 Task: Open Card Card0000000187 in Board Board0000000047 in Workspace WS0000000016 in Trello. Add Member Carxxstreet791@gmail.com to Card Card0000000187 in Board Board0000000047 in Workspace WS0000000016 in Trello. Add Orange Label titled Label0000000187 to Card Card0000000187 in Board Board0000000047 in Workspace WS0000000016 in Trello. Add Checklist CL0000000187 to Card Card0000000187 in Board Board0000000047 in Workspace WS0000000016 in Trello. Add Dates with Start Date as Oct 01 2023 and Due Date as Oct 31 2023 to Card Card0000000187 in Board Board0000000047 in Workspace WS0000000016 in Trello
Action: Mouse moved to (553, 80)
Screenshot: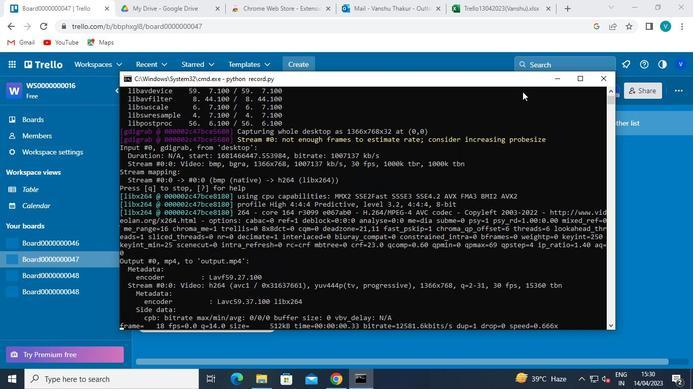 
Action: Mouse pressed left at (553, 80)
Screenshot: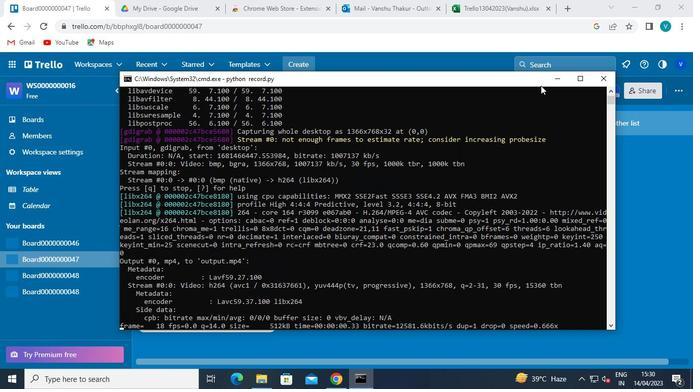 
Action: Mouse moved to (208, 271)
Screenshot: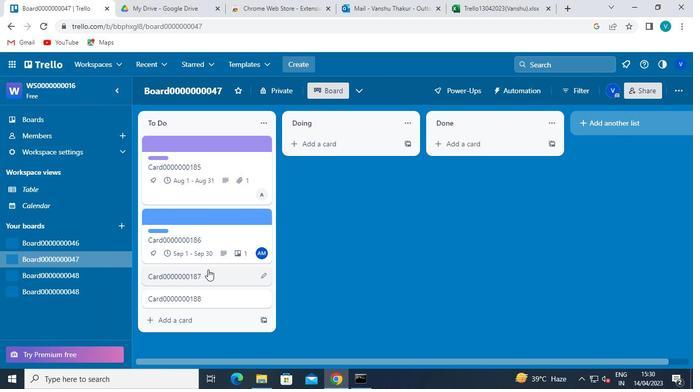 
Action: Mouse pressed left at (208, 271)
Screenshot: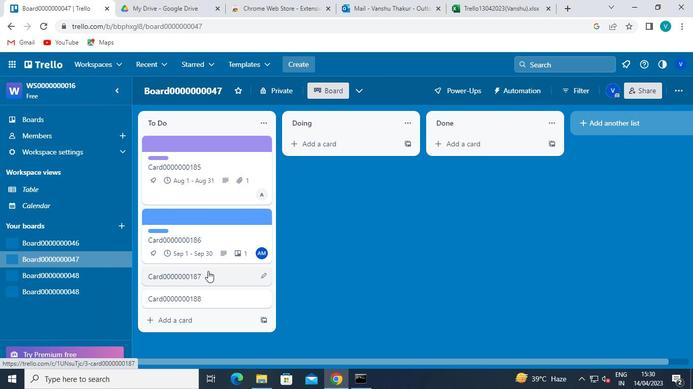 
Action: Mouse moved to (468, 148)
Screenshot: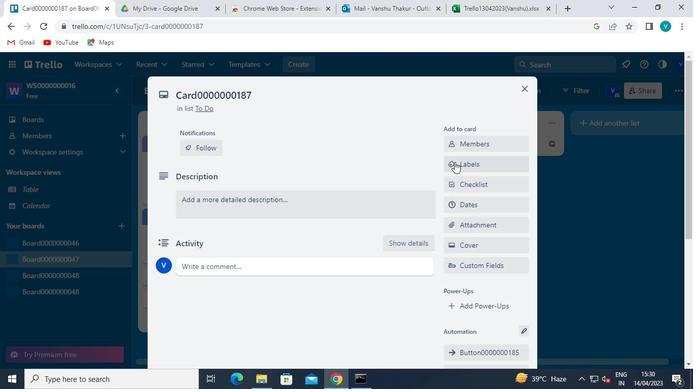 
Action: Mouse pressed left at (468, 148)
Screenshot: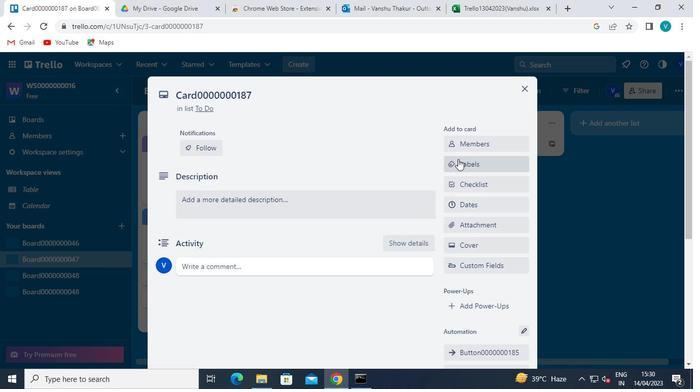 
Action: Mouse moved to (464, 194)
Screenshot: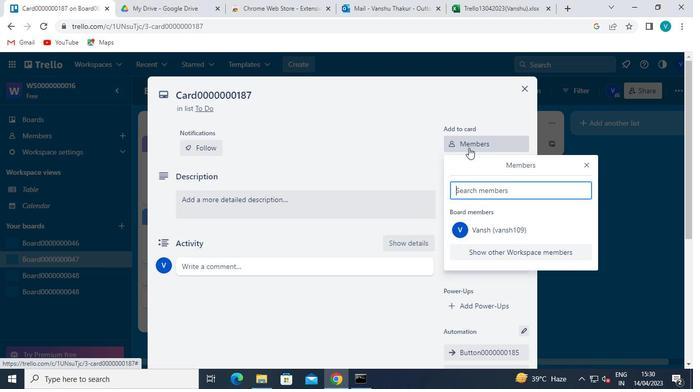
Action: Mouse pressed left at (464, 194)
Screenshot: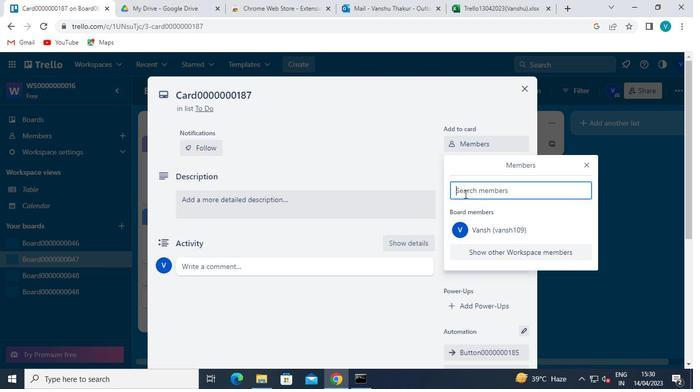 
Action: Mouse moved to (470, 191)
Screenshot: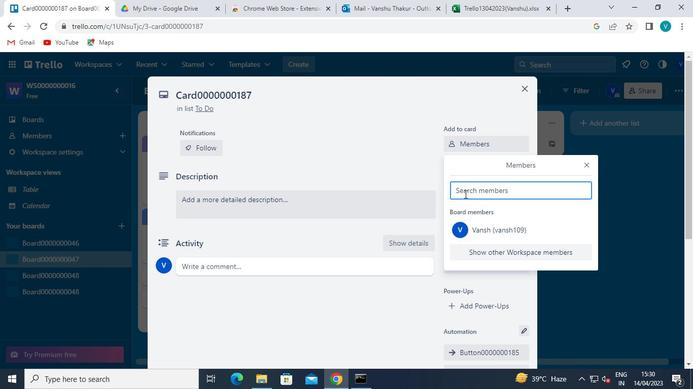
Action: Keyboard Key.shift
Screenshot: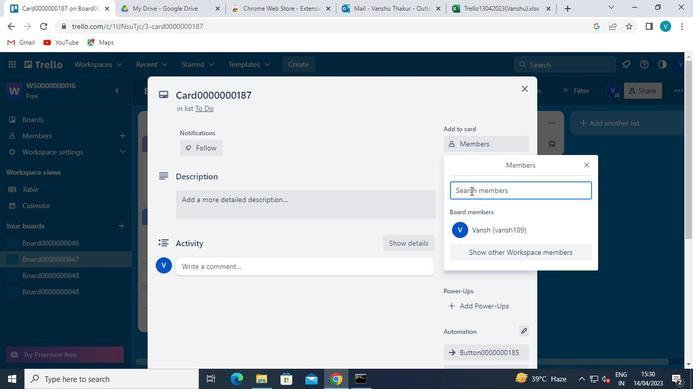 
Action: Keyboard C
Screenshot: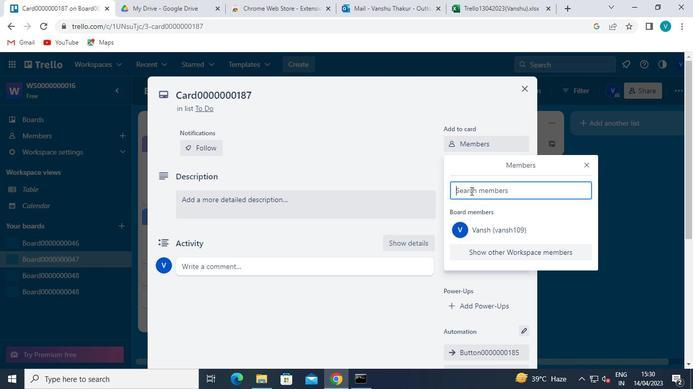 
Action: Keyboard a
Screenshot: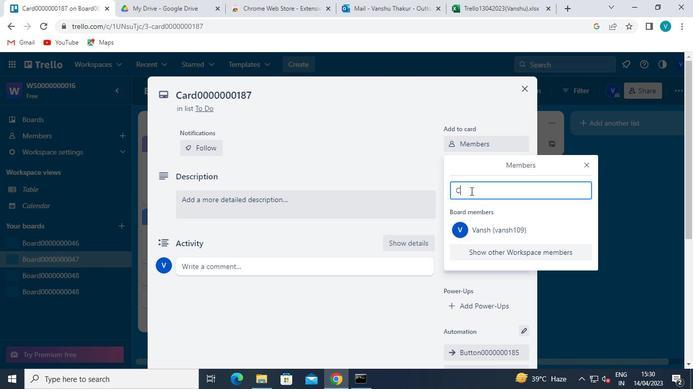 
Action: Keyboard r
Screenshot: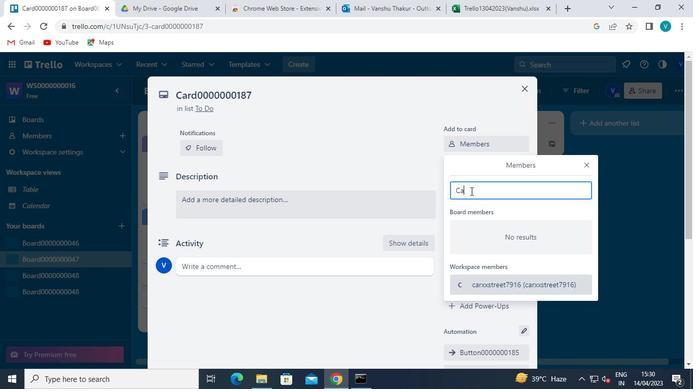 
Action: Keyboard x
Screenshot: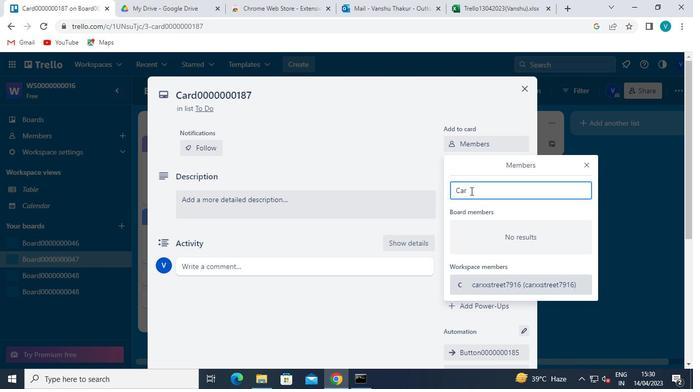 
Action: Keyboard x
Screenshot: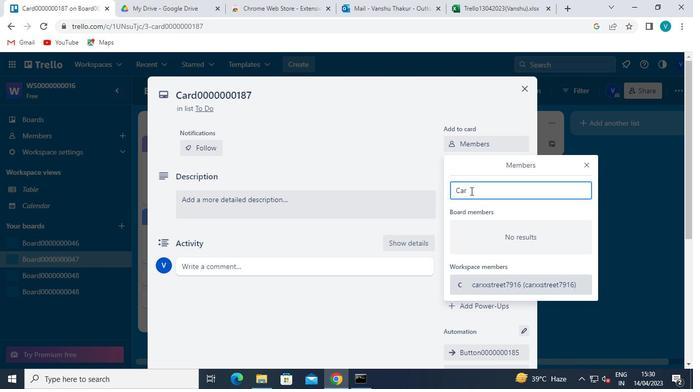 
Action: Keyboard s
Screenshot: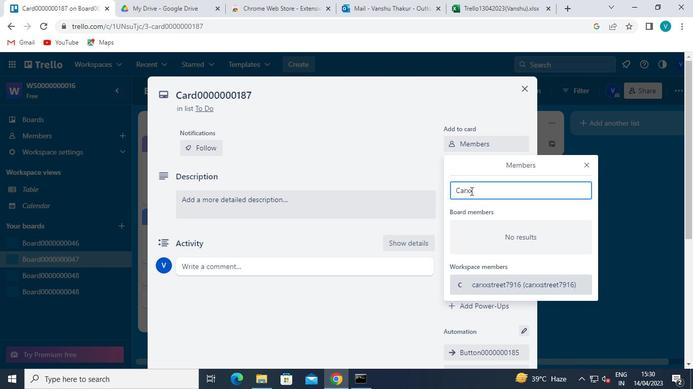 
Action: Keyboard t
Screenshot: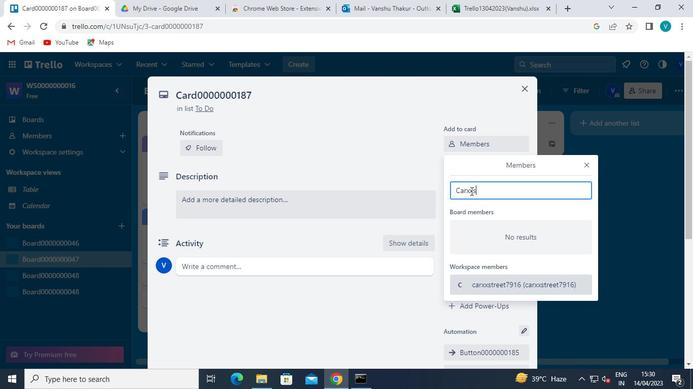 
Action: Keyboard r
Screenshot: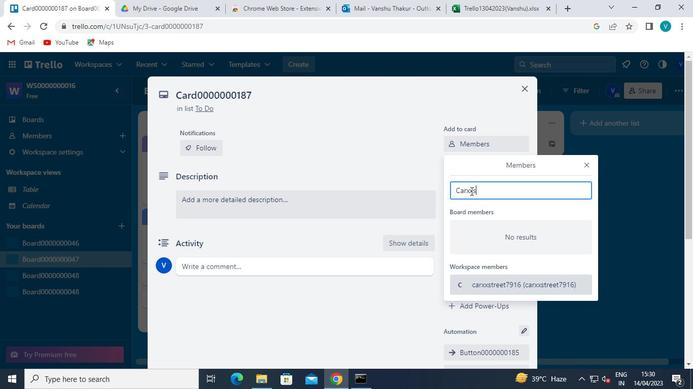 
Action: Keyboard e
Screenshot: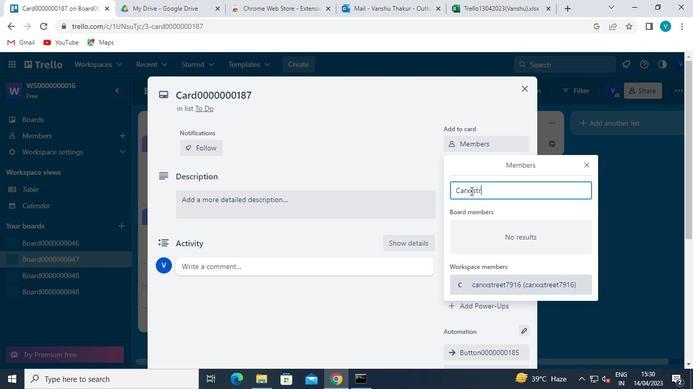 
Action: Keyboard e
Screenshot: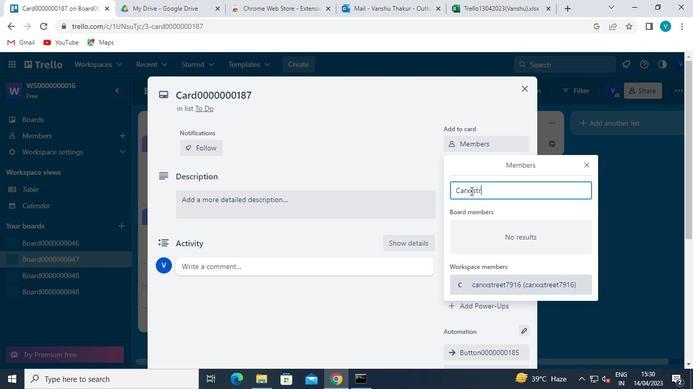 
Action: Keyboard t
Screenshot: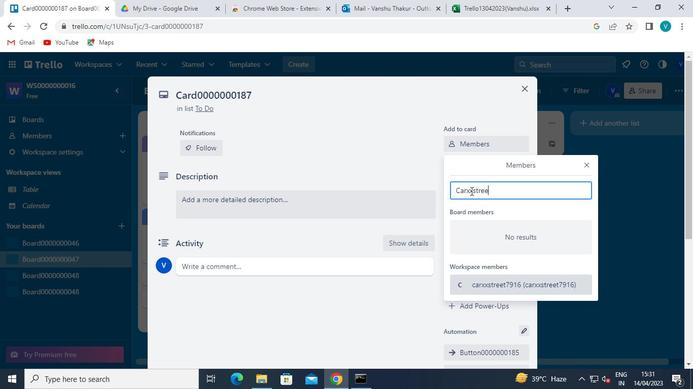 
Action: Keyboard <103>
Screenshot: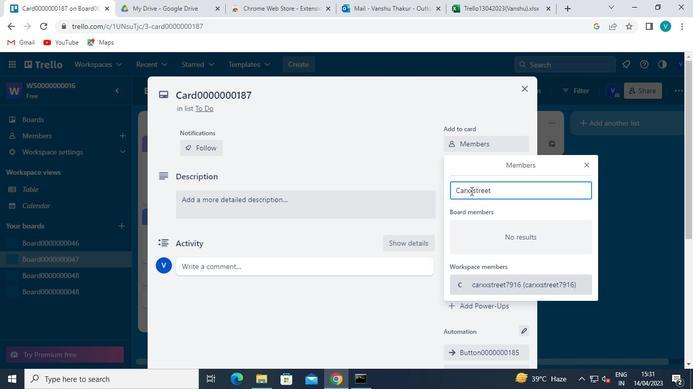 
Action: Keyboard <105>
Screenshot: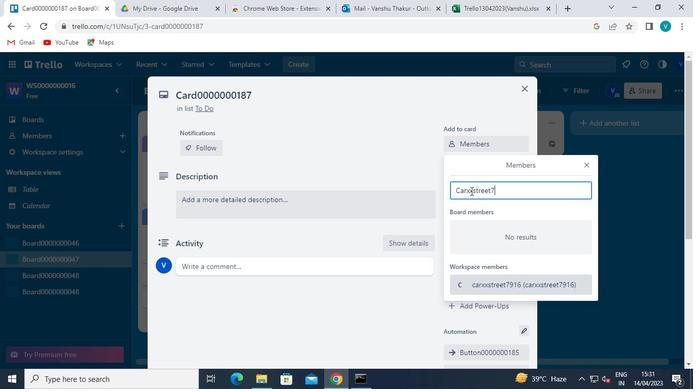 
Action: Keyboard <97>
Screenshot: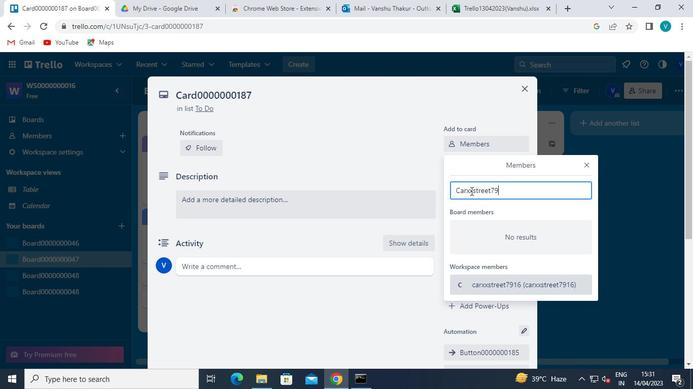 
Action: Keyboard <102>
Screenshot: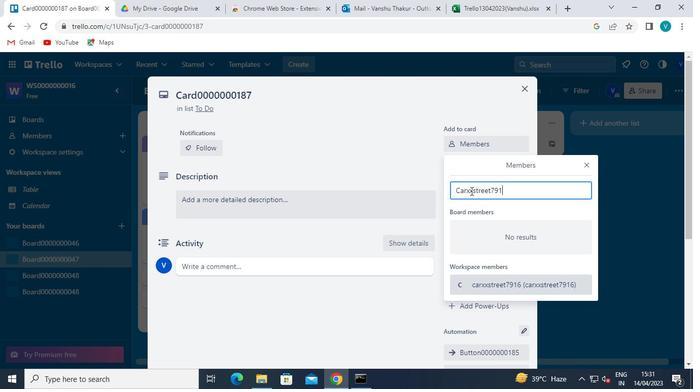 
Action: Keyboard Key.shift
Screenshot: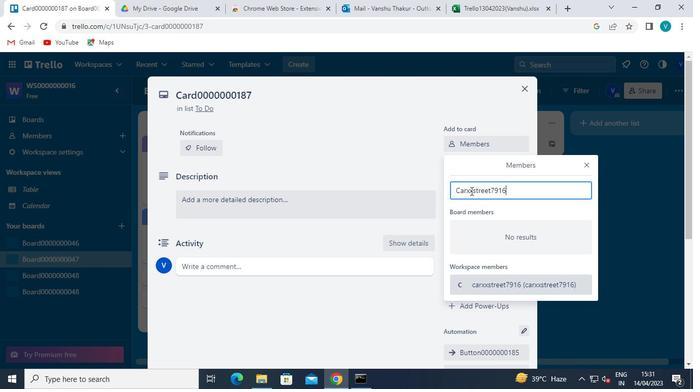 
Action: Keyboard @
Screenshot: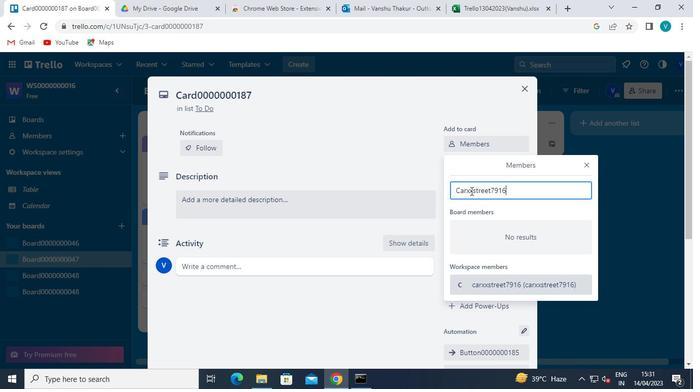 
Action: Keyboard g
Screenshot: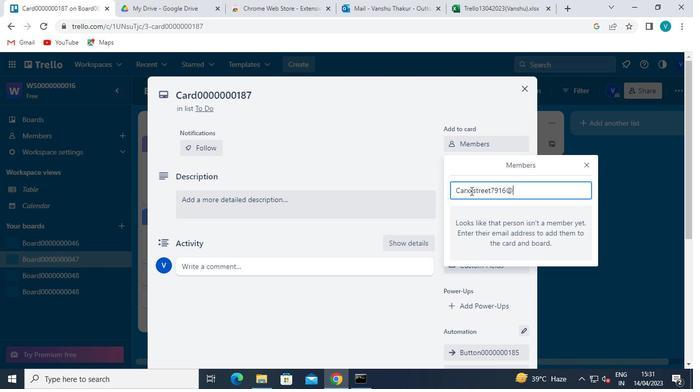 
Action: Keyboard m
Screenshot: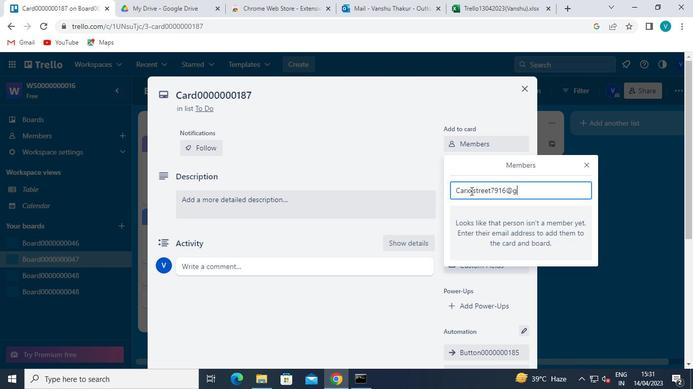 
Action: Keyboard a
Screenshot: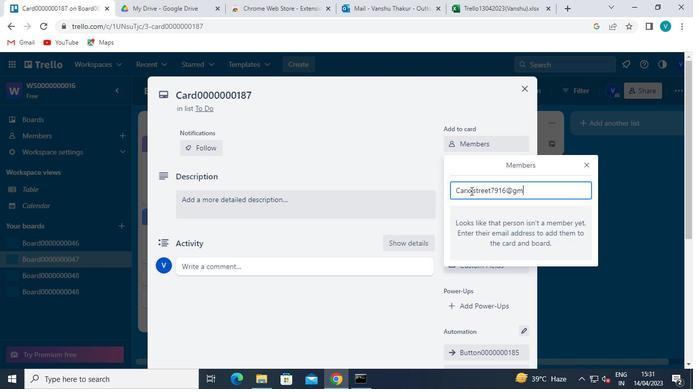
Action: Keyboard i
Screenshot: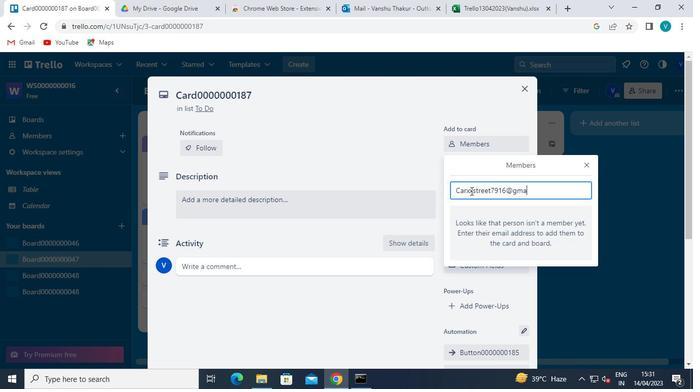 
Action: Keyboard l
Screenshot: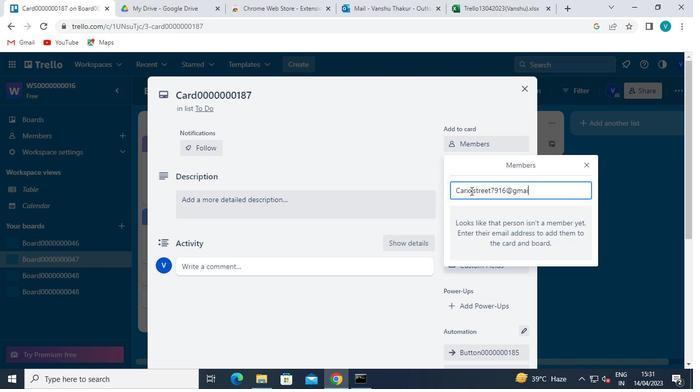 
Action: Keyboard <110>
Screenshot: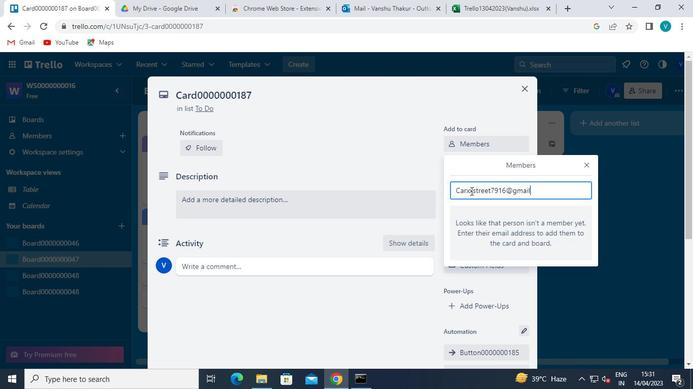 
Action: Keyboard c
Screenshot: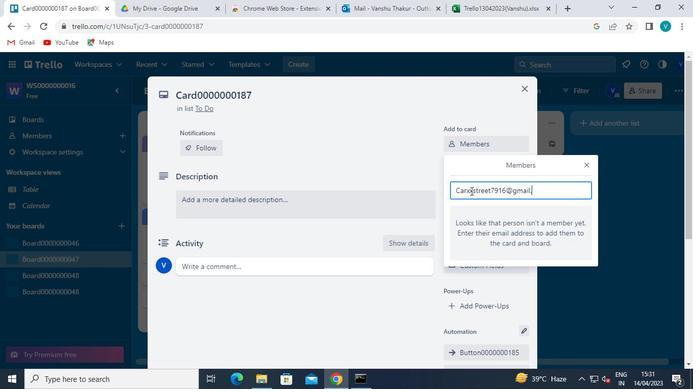 
Action: Keyboard o
Screenshot: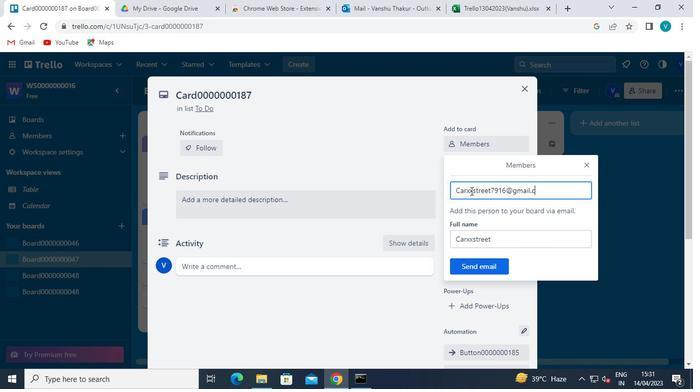 
Action: Keyboard m
Screenshot: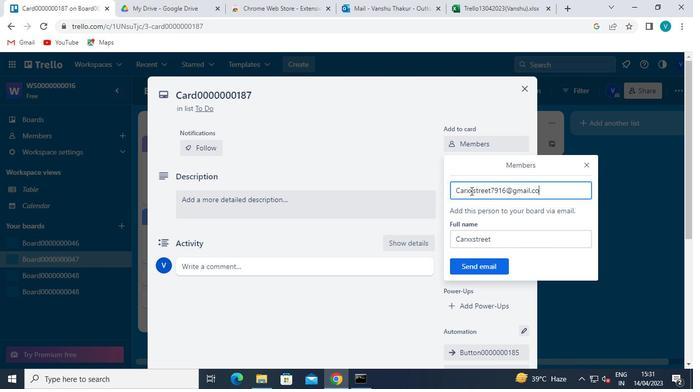 
Action: Mouse moved to (477, 264)
Screenshot: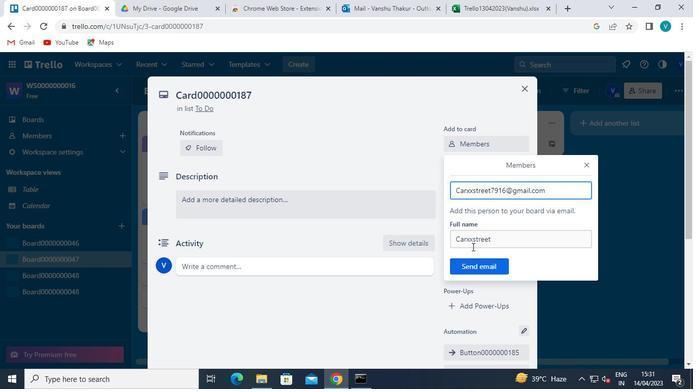 
Action: Mouse pressed left at (477, 264)
Screenshot: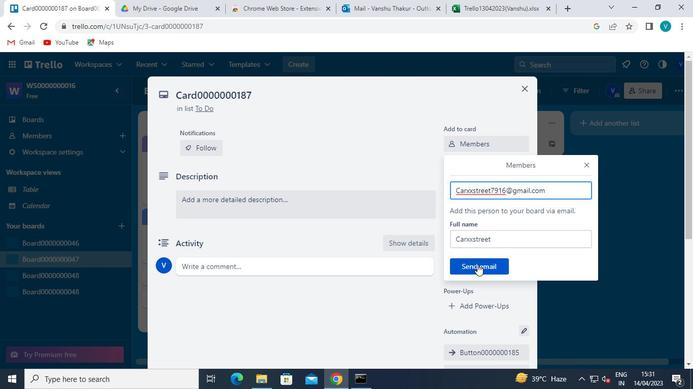 
Action: Mouse moved to (479, 165)
Screenshot: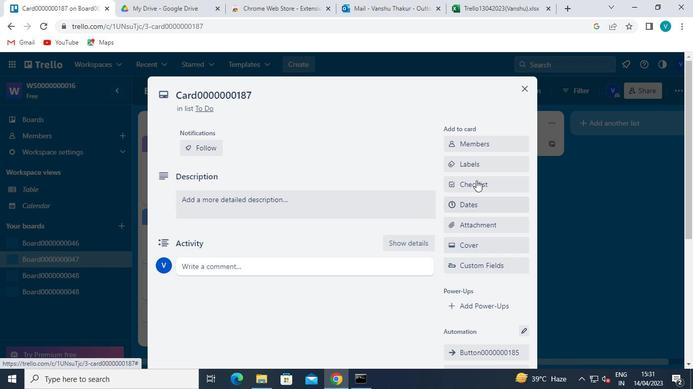 
Action: Mouse pressed left at (479, 165)
Screenshot: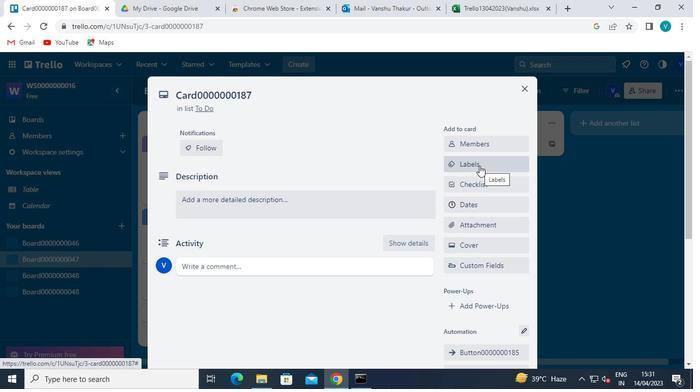 
Action: Mouse moved to (512, 302)
Screenshot: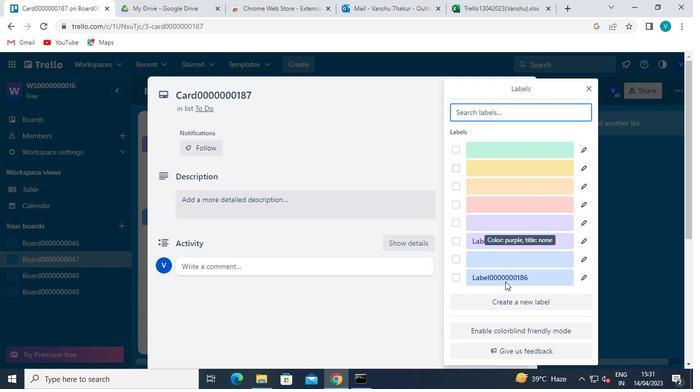 
Action: Mouse pressed left at (512, 302)
Screenshot: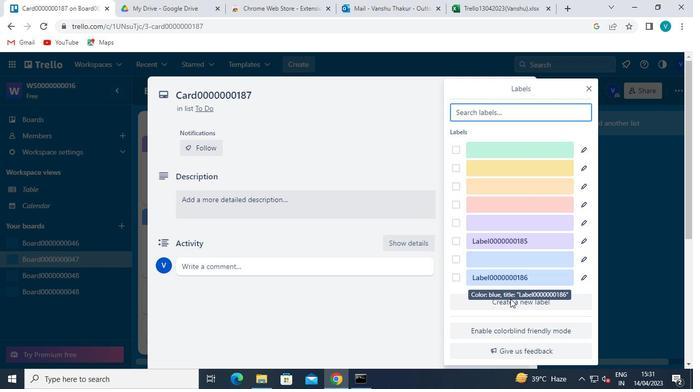 
Action: Mouse moved to (514, 235)
Screenshot: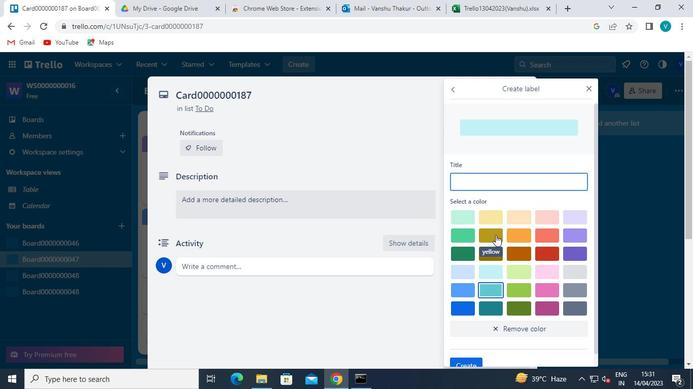 
Action: Mouse pressed left at (514, 235)
Screenshot: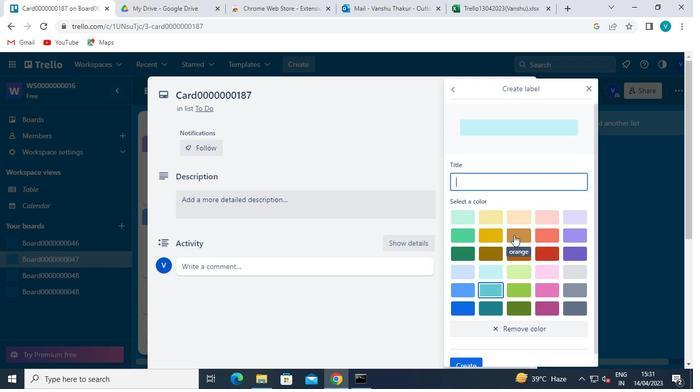 
Action: Mouse moved to (488, 185)
Screenshot: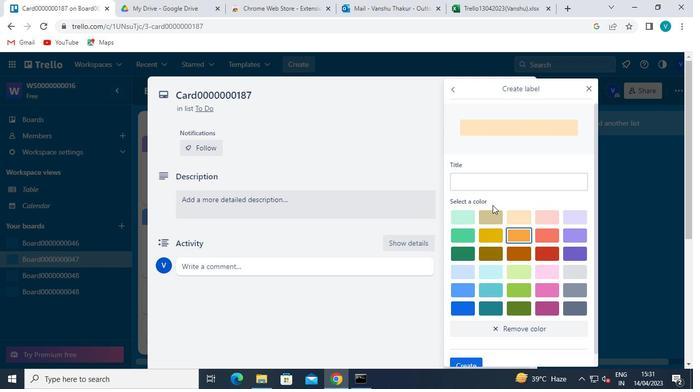 
Action: Mouse pressed left at (488, 185)
Screenshot: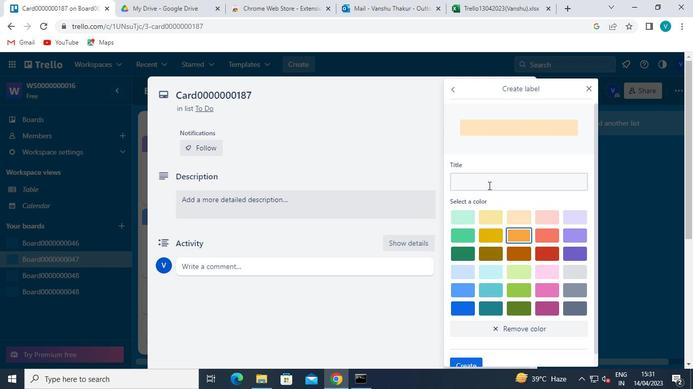 
Action: Mouse moved to (474, 177)
Screenshot: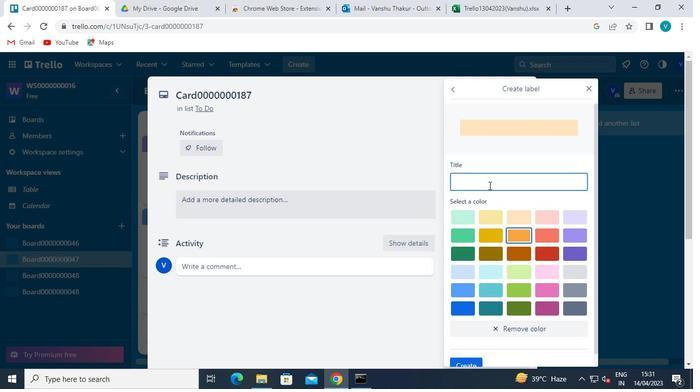 
Action: Keyboard Key.shift
Screenshot: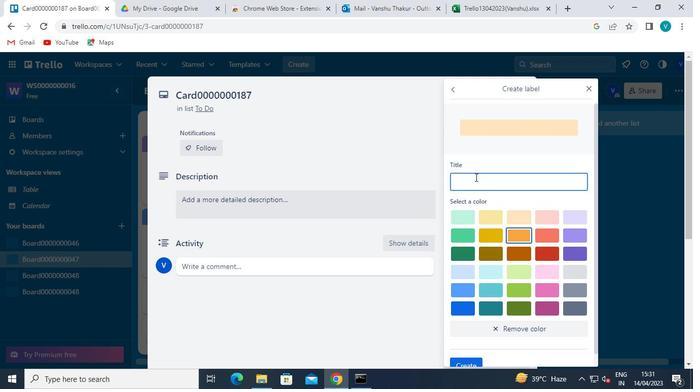 
Action: Keyboard L
Screenshot: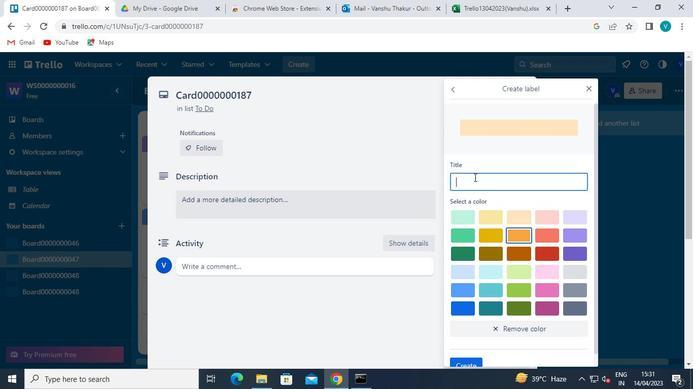 
Action: Keyboard a
Screenshot: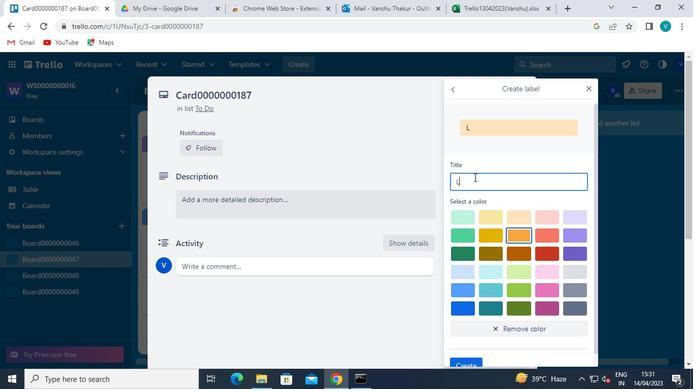 
Action: Keyboard b
Screenshot: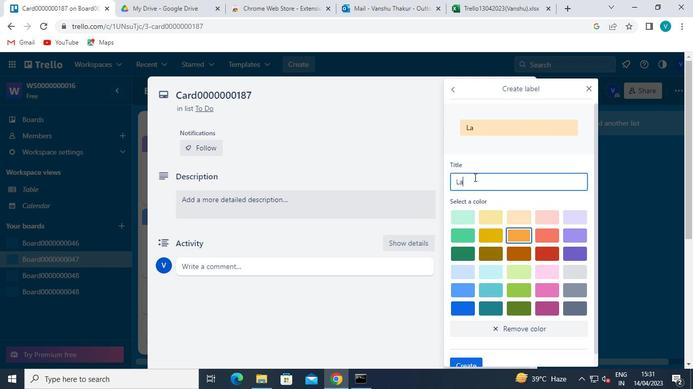 
Action: Keyboard e
Screenshot: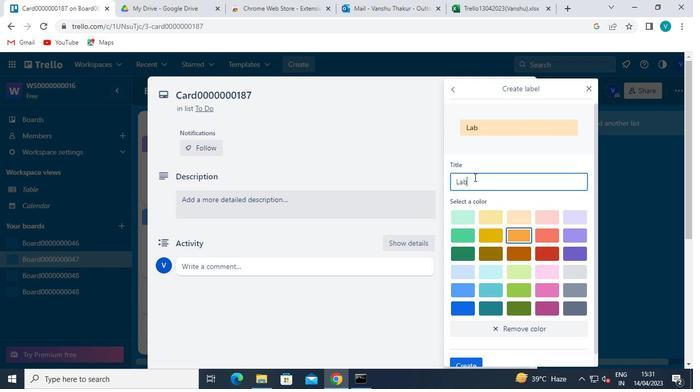 
Action: Keyboard l
Screenshot: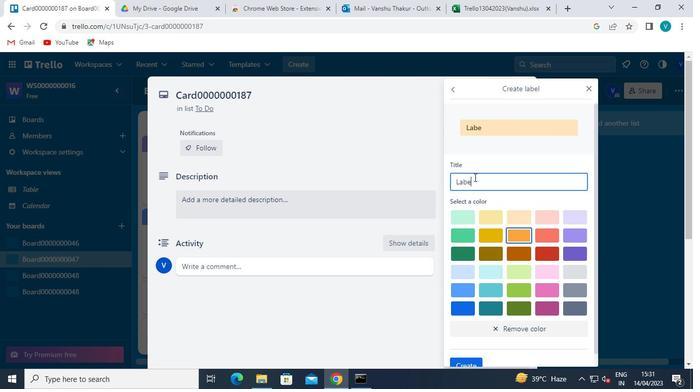 
Action: Mouse moved to (474, 177)
Screenshot: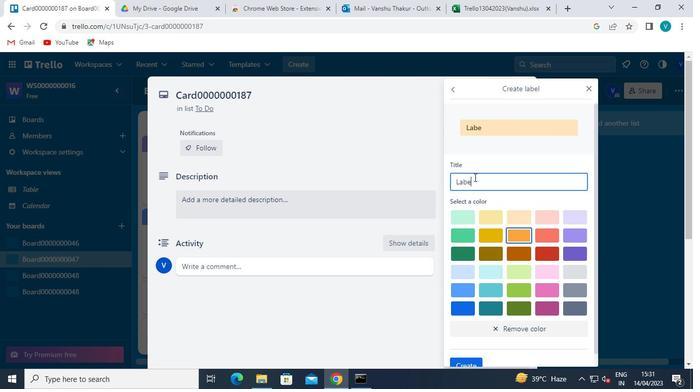 
Action: Keyboard <96>
Screenshot: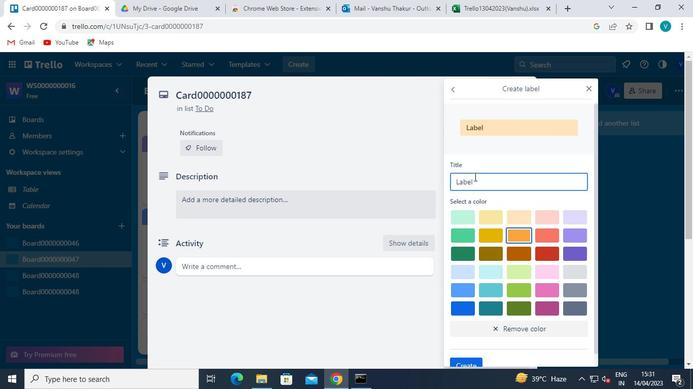 
Action: Keyboard <96>
Screenshot: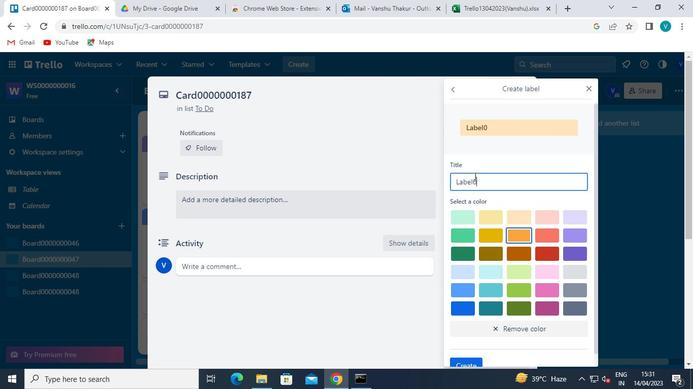 
Action: Keyboard <96>
Screenshot: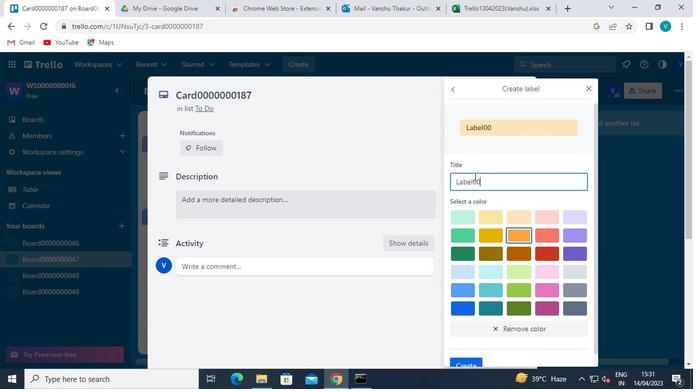 
Action: Keyboard <96>
Screenshot: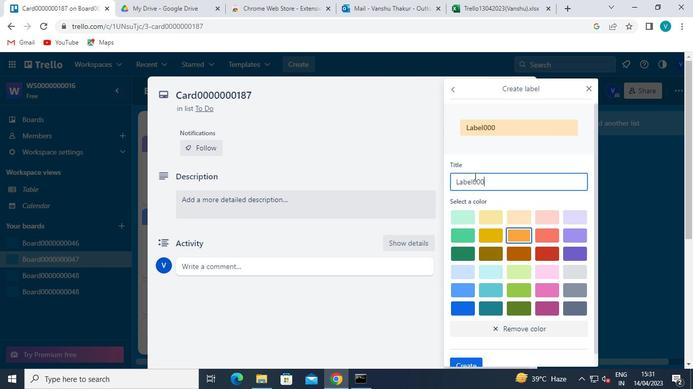 
Action: Keyboard <96>
Screenshot: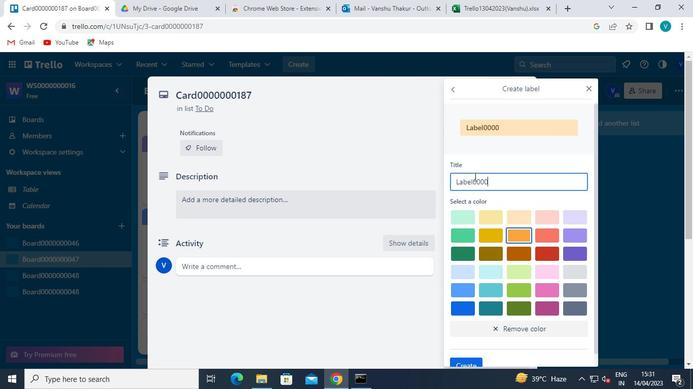
Action: Keyboard <96>
Screenshot: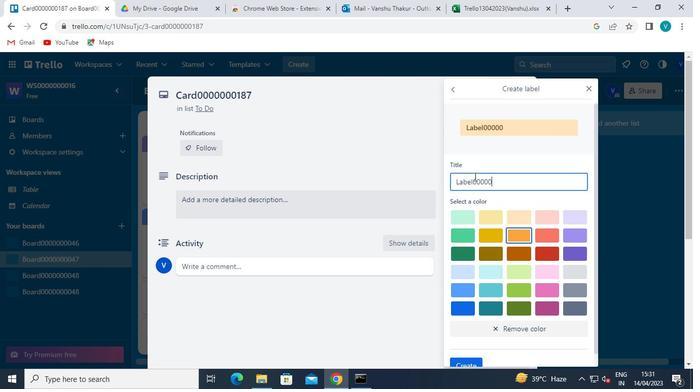 
Action: Keyboard <96>
Screenshot: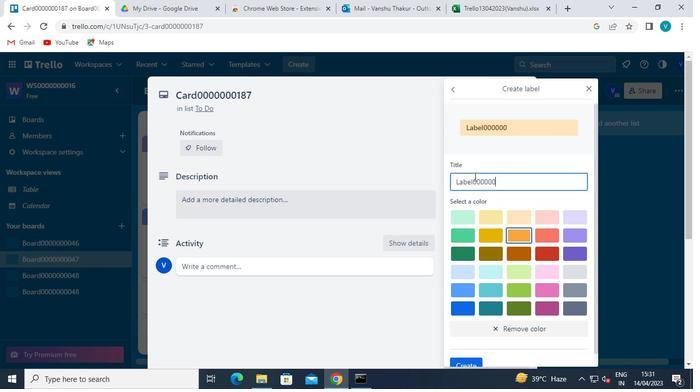 
Action: Keyboard <97>
Screenshot: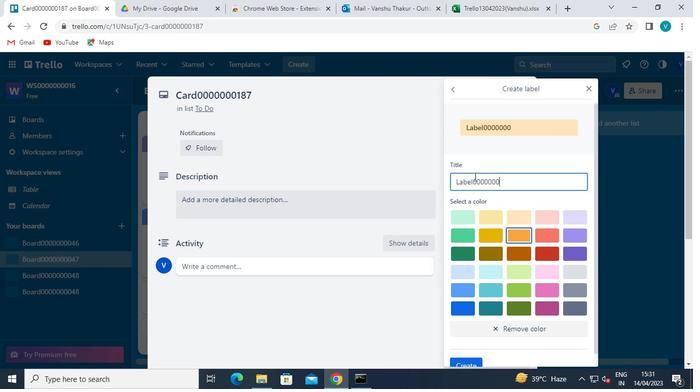 
Action: Keyboard <104>
Screenshot: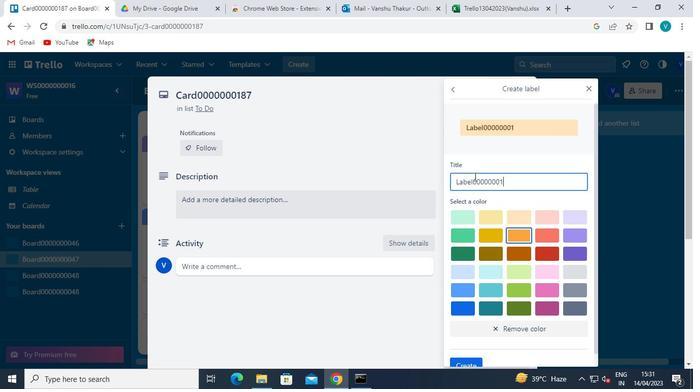 
Action: Keyboard <103>
Screenshot: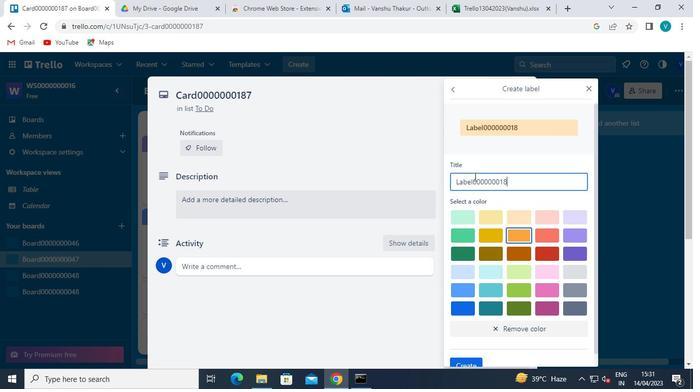 
Action: Mouse moved to (466, 351)
Screenshot: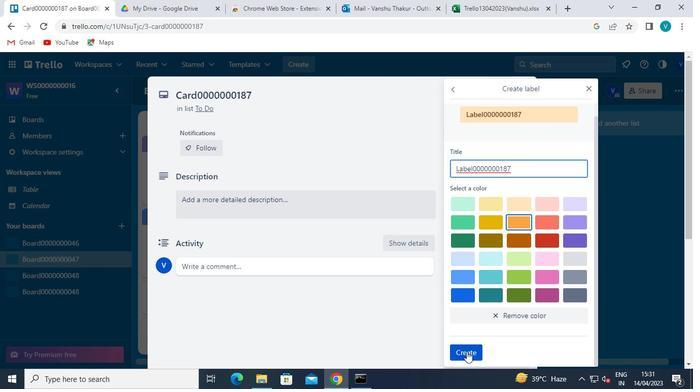 
Action: Mouse pressed left at (466, 351)
Screenshot: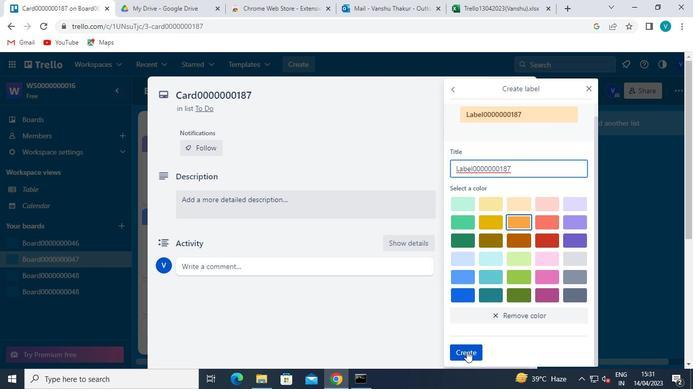
Action: Mouse moved to (589, 85)
Screenshot: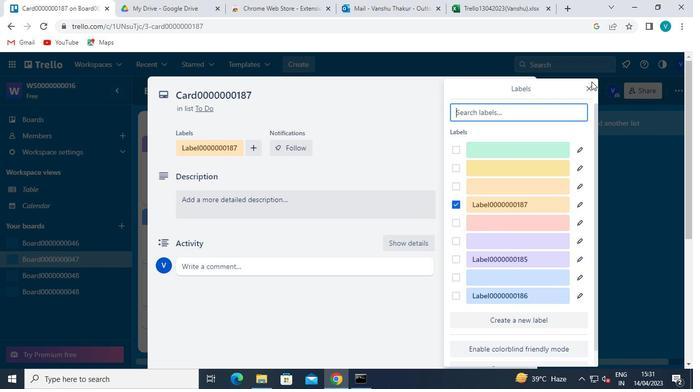
Action: Mouse pressed left at (589, 85)
Screenshot: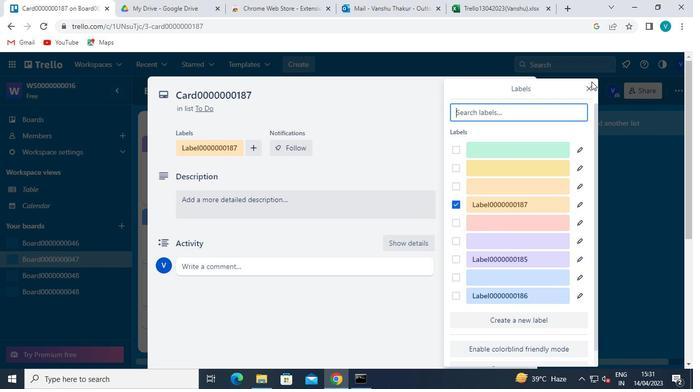 
Action: Mouse moved to (480, 183)
Screenshot: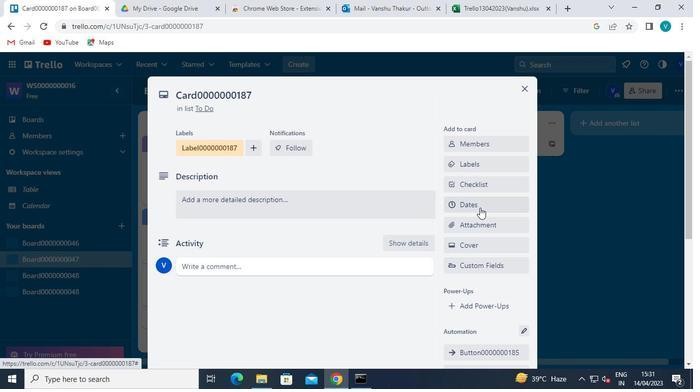 
Action: Mouse pressed left at (480, 183)
Screenshot: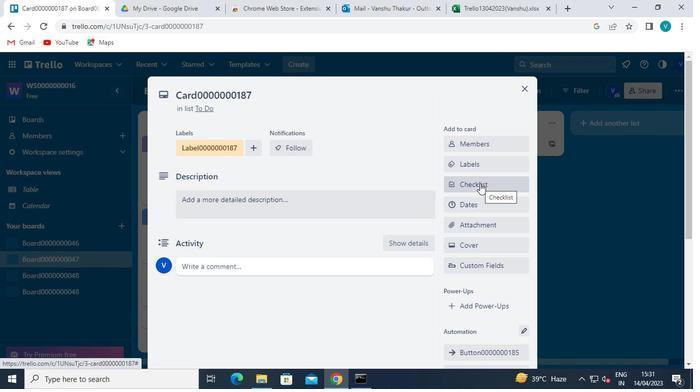 
Action: Mouse moved to (489, 238)
Screenshot: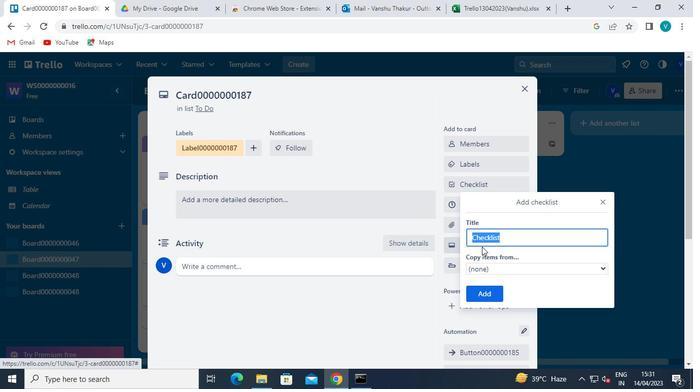 
Action: Keyboard Key.shift
Screenshot: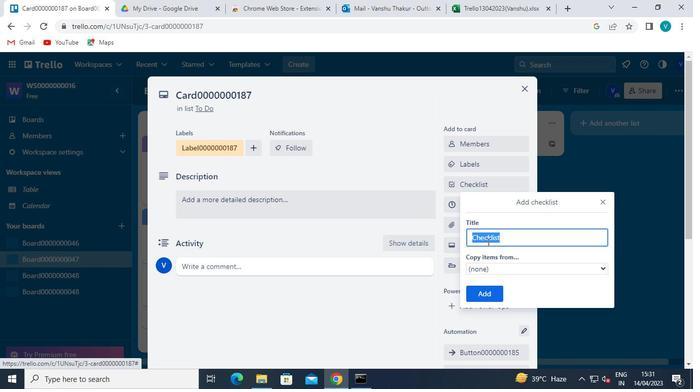 
Action: Keyboard C
Screenshot: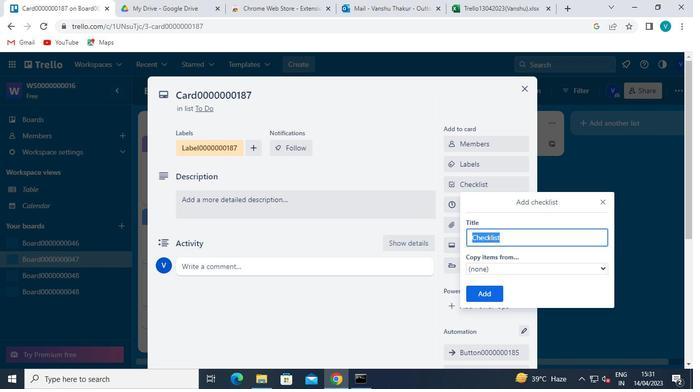 
Action: Keyboard L
Screenshot: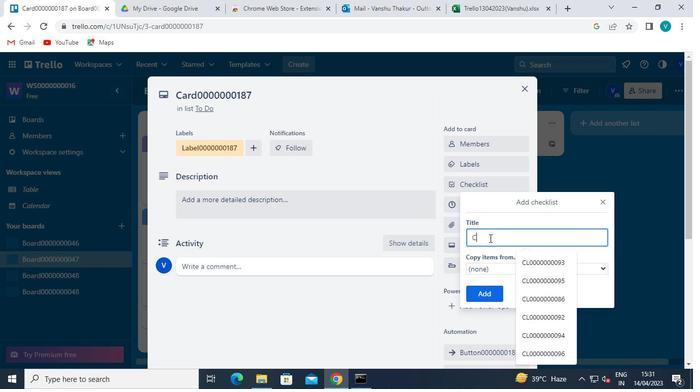 
Action: Keyboard <96>
Screenshot: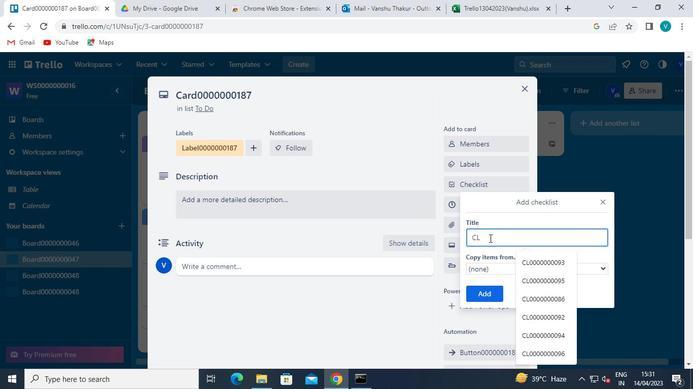 
Action: Keyboard <96>
Screenshot: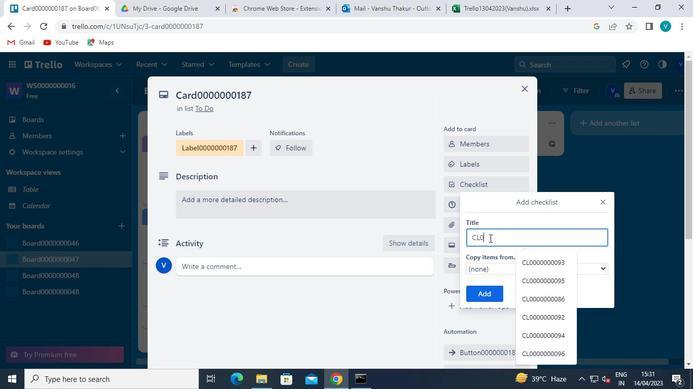 
Action: Keyboard <96>
Screenshot: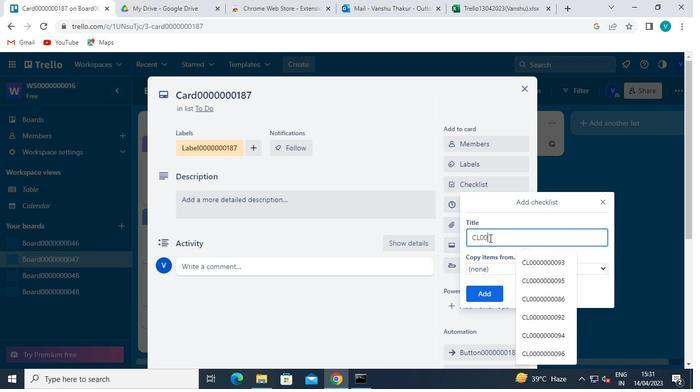 
Action: Keyboard <96>
Screenshot: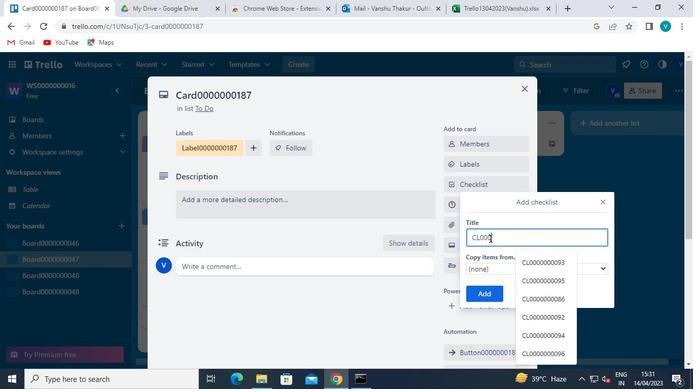 
Action: Keyboard <96>
Screenshot: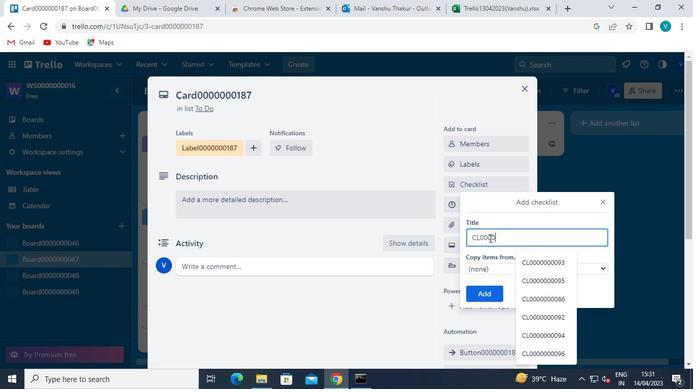 
Action: Keyboard <96>
Screenshot: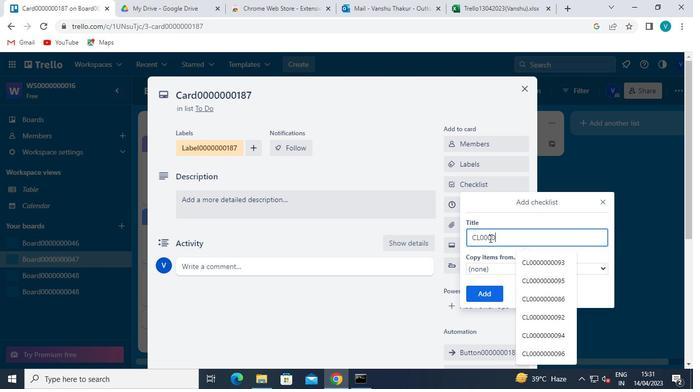 
Action: Keyboard <96>
Screenshot: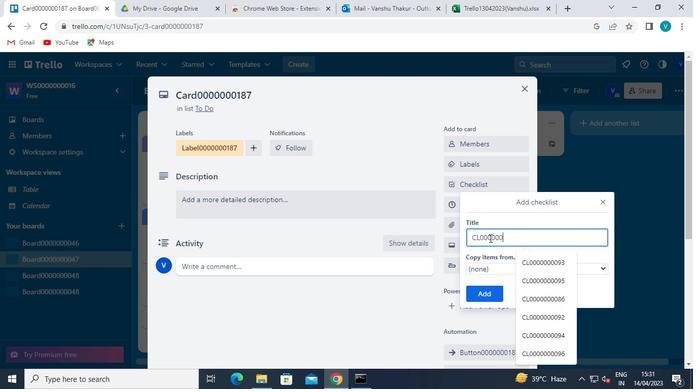 
Action: Keyboard <97>
Screenshot: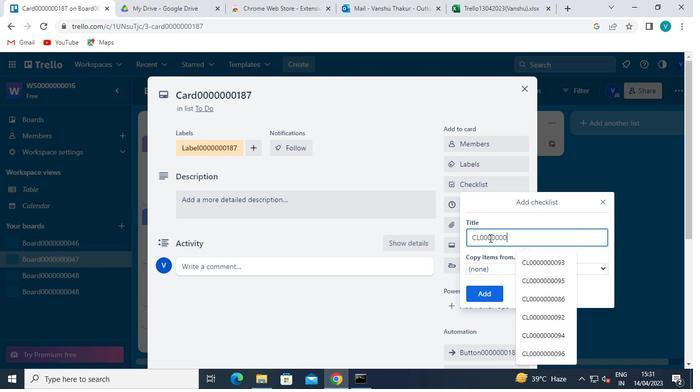 
Action: Keyboard <104>
Screenshot: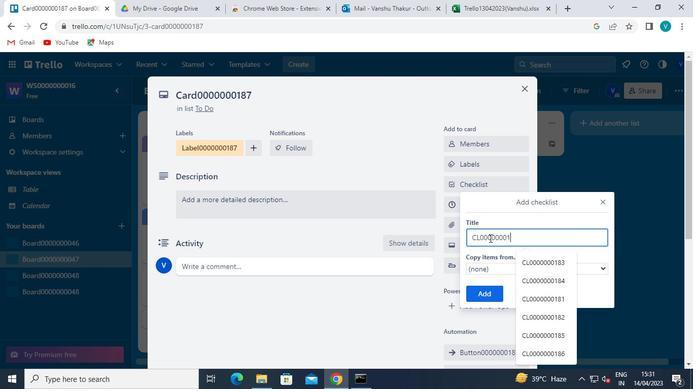 
Action: Keyboard <103>
Screenshot: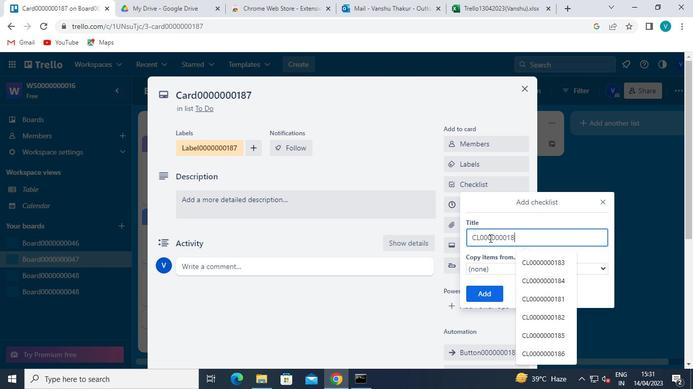 
Action: Mouse moved to (490, 293)
Screenshot: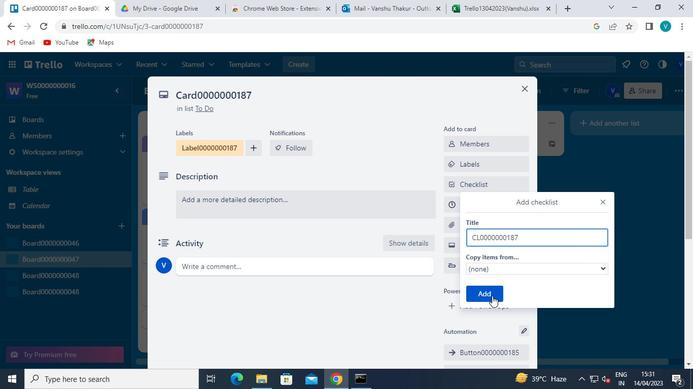 
Action: Mouse pressed left at (490, 293)
Screenshot: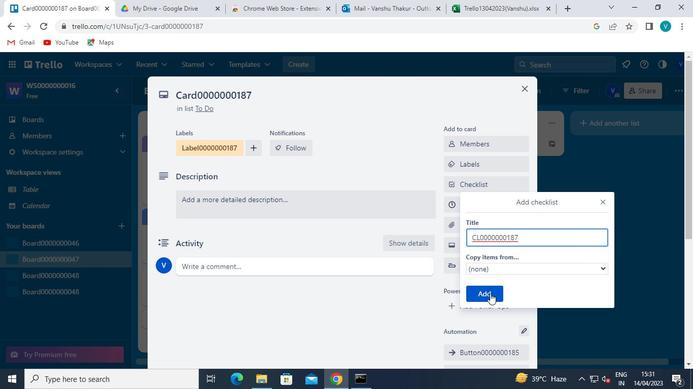
Action: Mouse moved to (472, 206)
Screenshot: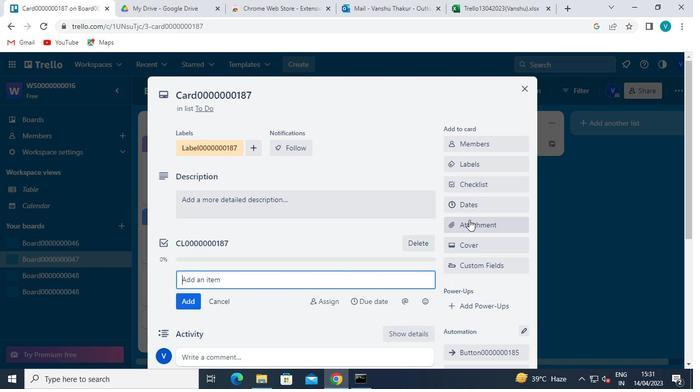 
Action: Mouse pressed left at (472, 206)
Screenshot: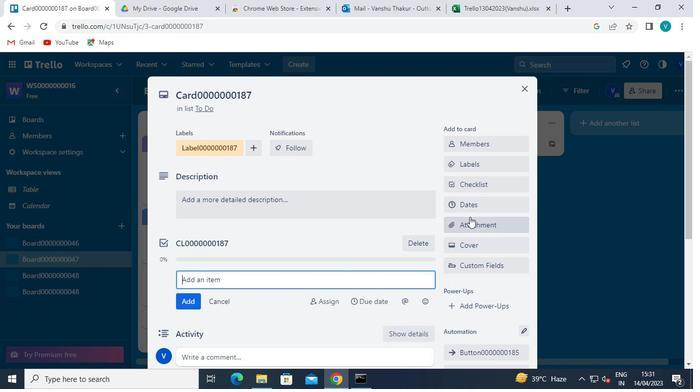 
Action: Mouse moved to (453, 278)
Screenshot: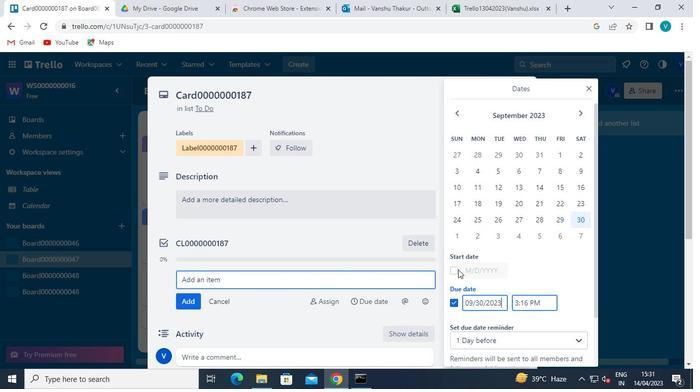 
Action: Mouse pressed left at (453, 278)
Screenshot: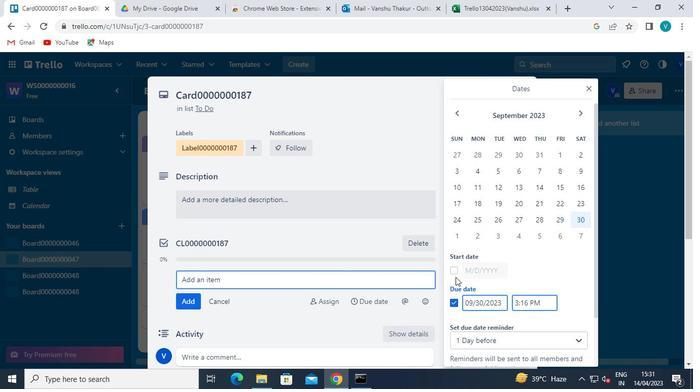 
Action: Mouse moved to (575, 113)
Screenshot: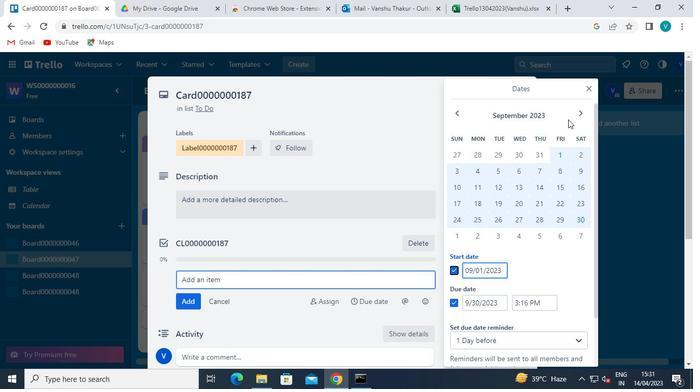 
Action: Mouse pressed left at (575, 113)
Screenshot: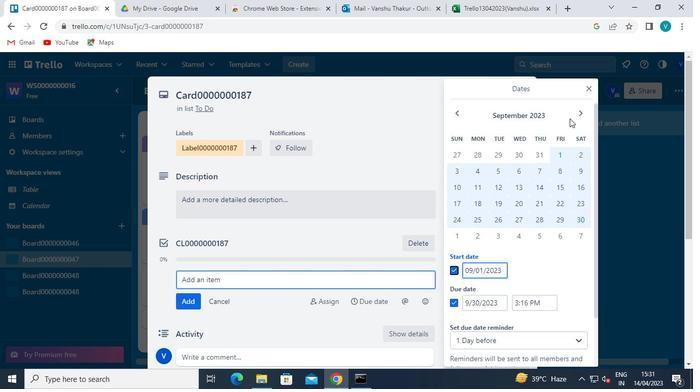 
Action: Mouse moved to (457, 155)
Screenshot: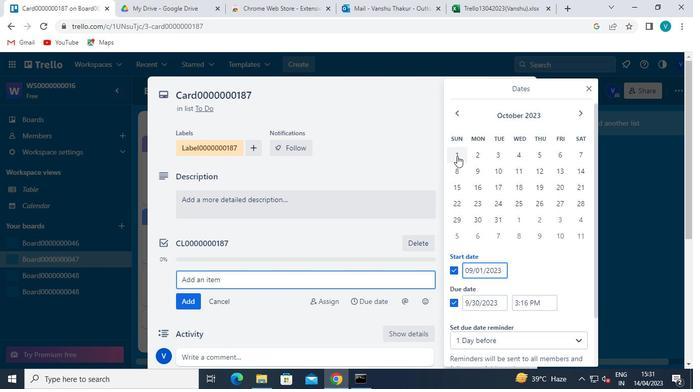 
Action: Mouse pressed left at (457, 155)
Screenshot: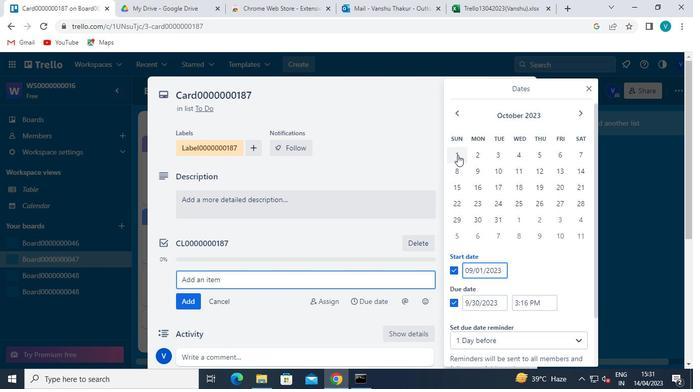 
Action: Mouse moved to (501, 217)
Screenshot: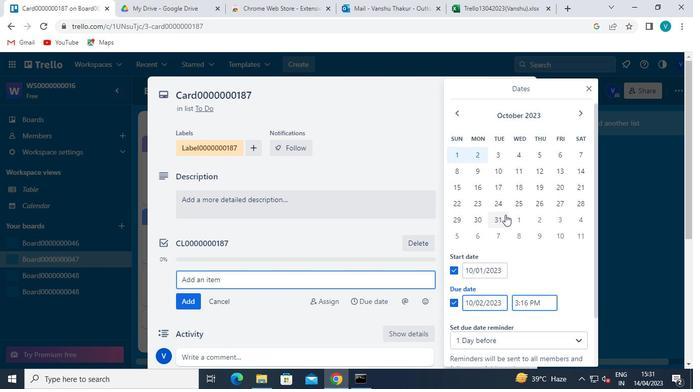 
Action: Mouse pressed left at (501, 217)
Screenshot: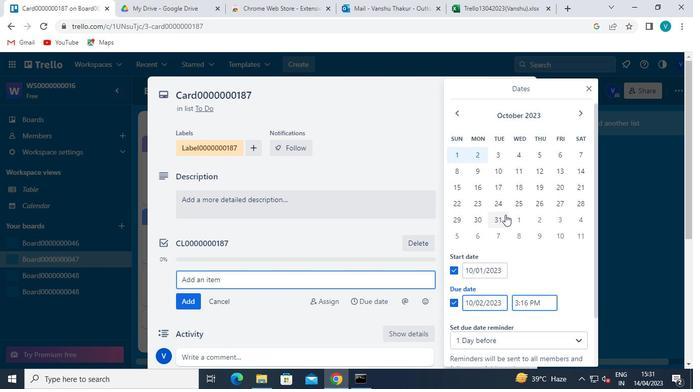 
Action: Mouse moved to (483, 323)
Screenshot: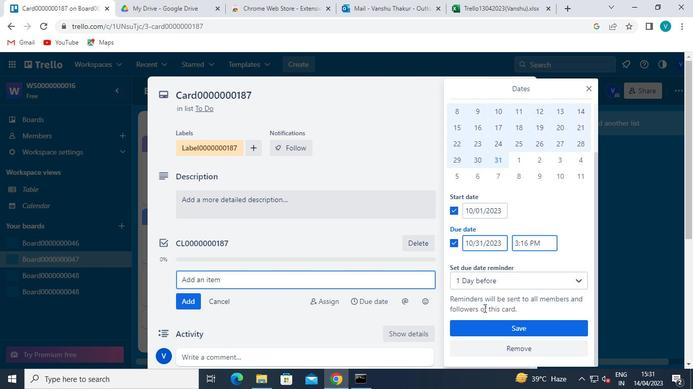 
Action: Mouse pressed left at (483, 323)
Screenshot: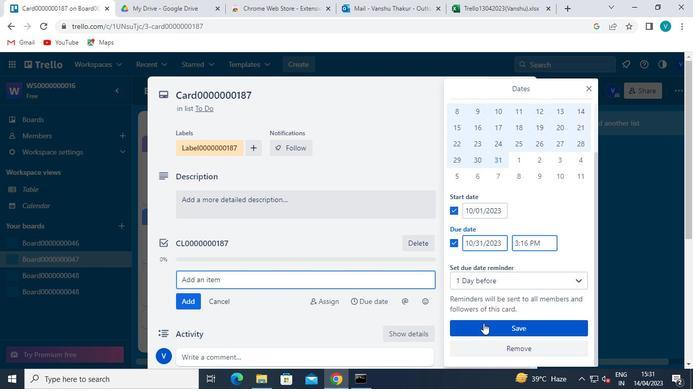
Action: Mouse moved to (370, 382)
Screenshot: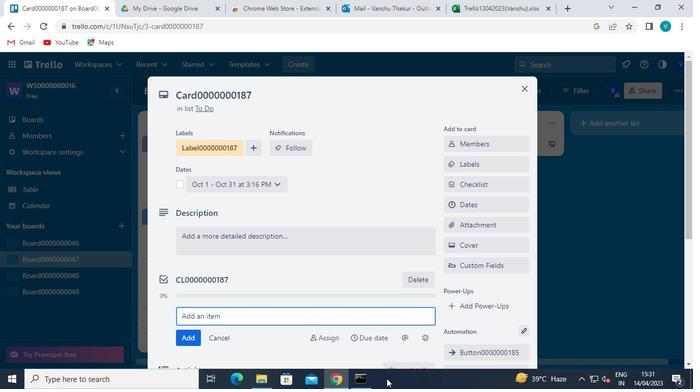 
Action: Mouse pressed left at (370, 382)
Screenshot: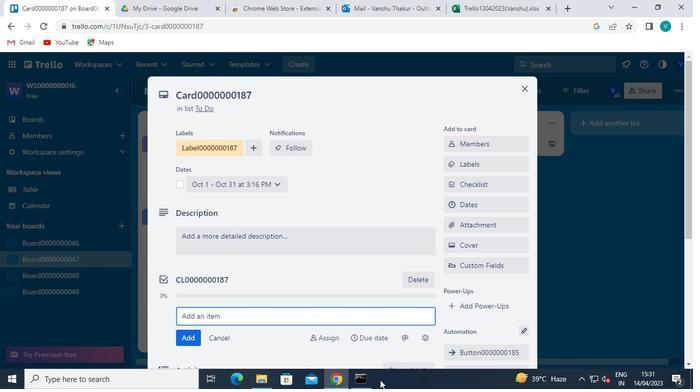 
Action: Mouse moved to (598, 81)
Screenshot: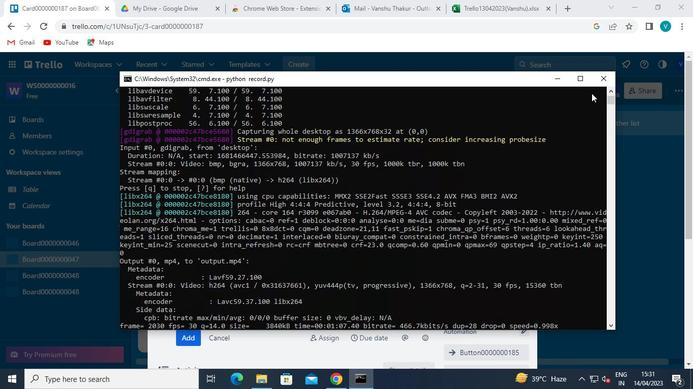 
Action: Mouse pressed left at (598, 81)
Screenshot: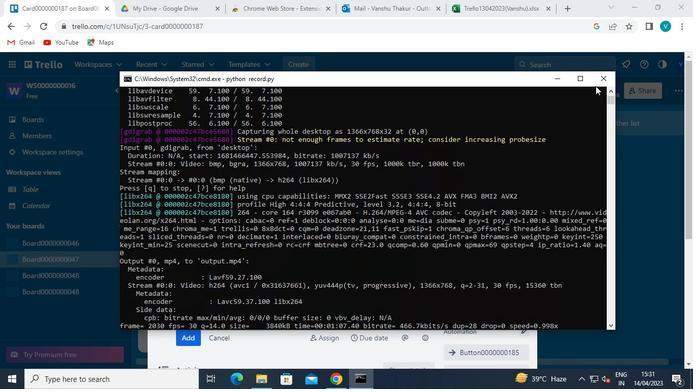 
